 Task: Change the dump module for file dumper to Chromecast stream output.
Action: Mouse moved to (98, 12)
Screenshot: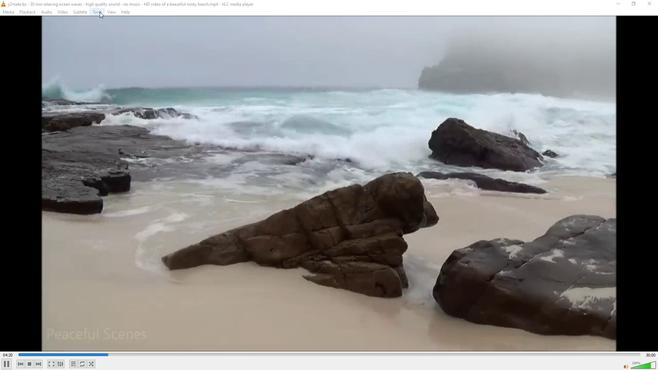 
Action: Mouse pressed left at (98, 12)
Screenshot: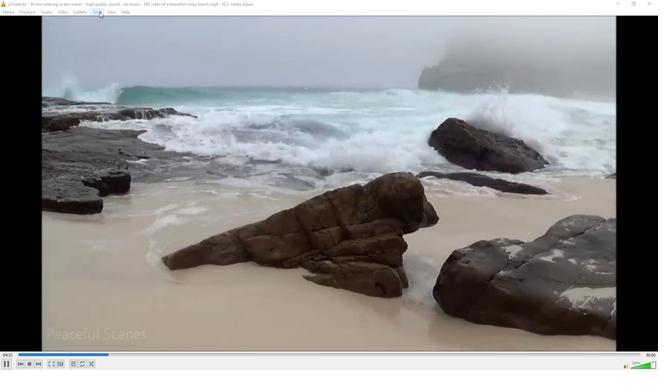 
Action: Mouse moved to (113, 92)
Screenshot: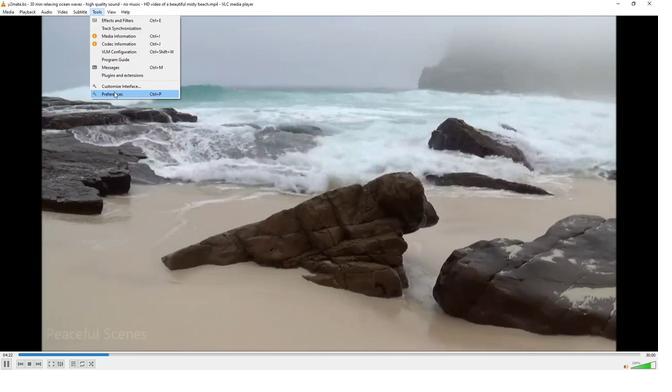 
Action: Mouse pressed left at (113, 92)
Screenshot: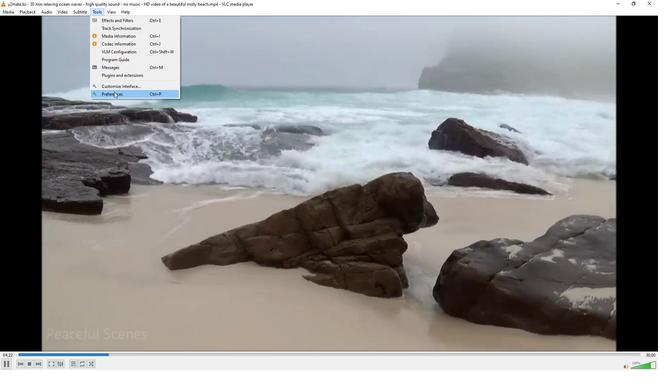 
Action: Mouse moved to (184, 286)
Screenshot: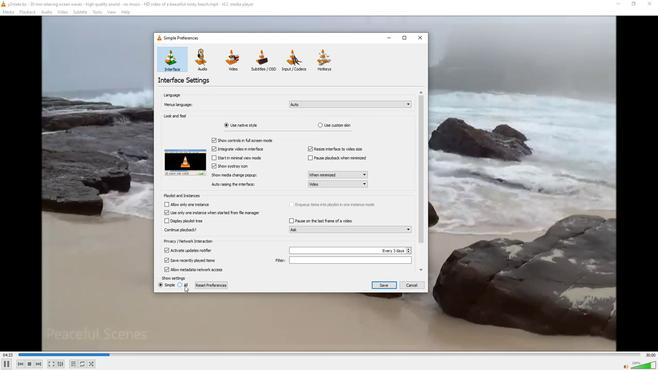 
Action: Mouse pressed left at (184, 286)
Screenshot: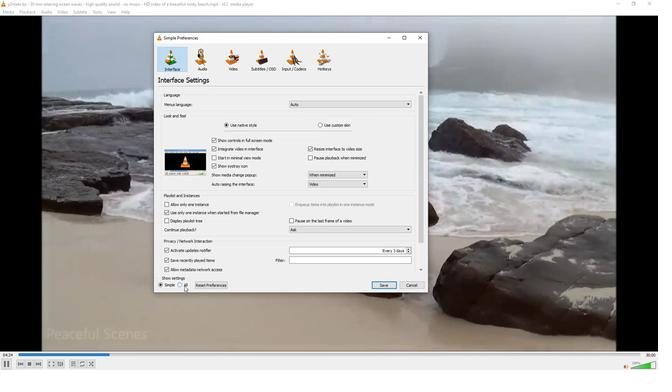 
Action: Mouse moved to (169, 186)
Screenshot: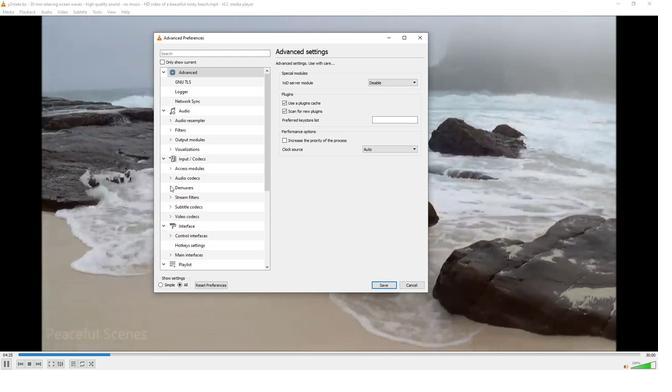 
Action: Mouse pressed left at (169, 186)
Screenshot: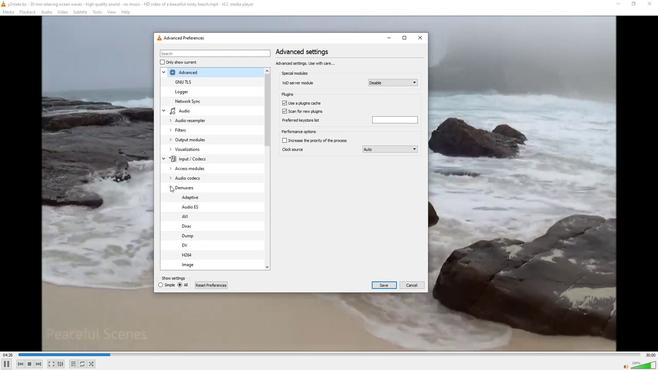 
Action: Mouse moved to (186, 236)
Screenshot: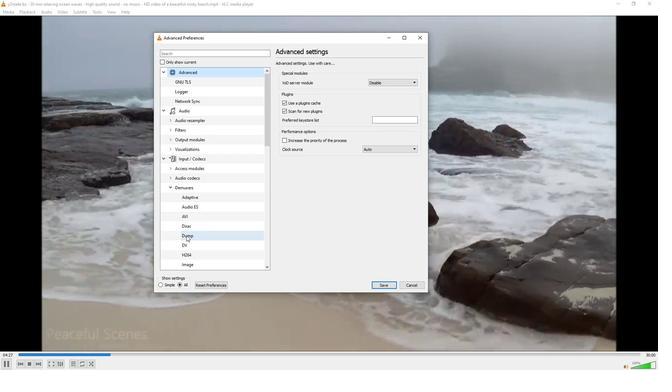 
Action: Mouse pressed left at (186, 236)
Screenshot: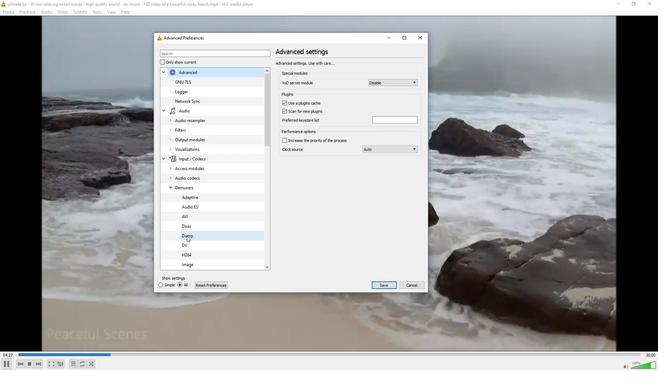 
Action: Mouse moved to (371, 74)
Screenshot: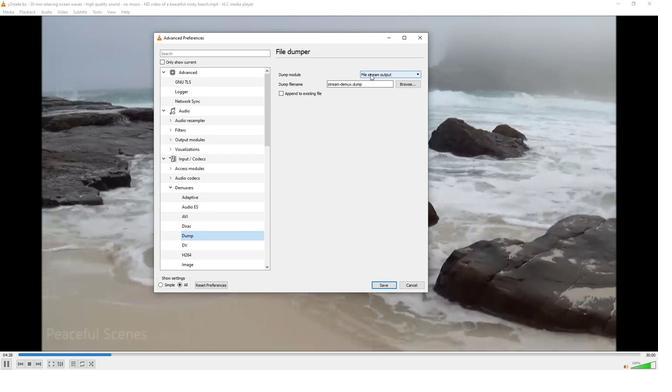 
Action: Mouse pressed left at (371, 74)
Screenshot: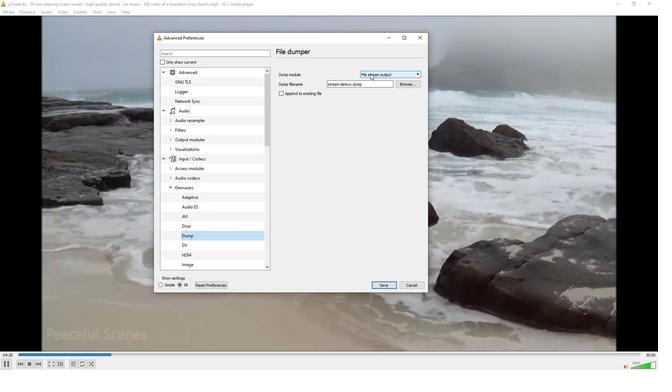 
Action: Mouse moved to (419, 98)
Screenshot: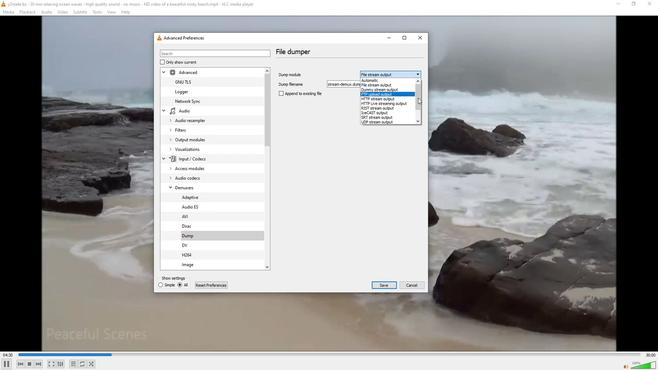 
Action: Mouse pressed left at (419, 98)
Screenshot: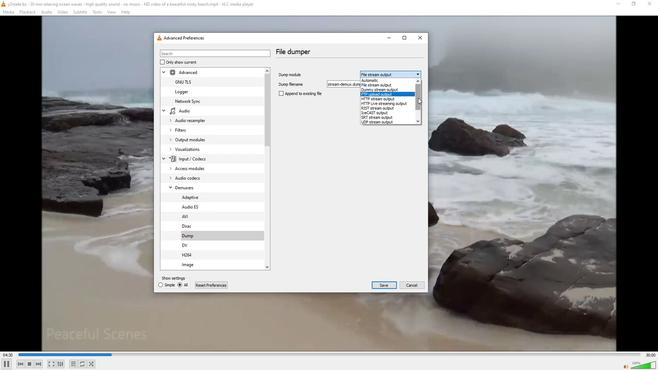 
Action: Mouse moved to (389, 116)
Screenshot: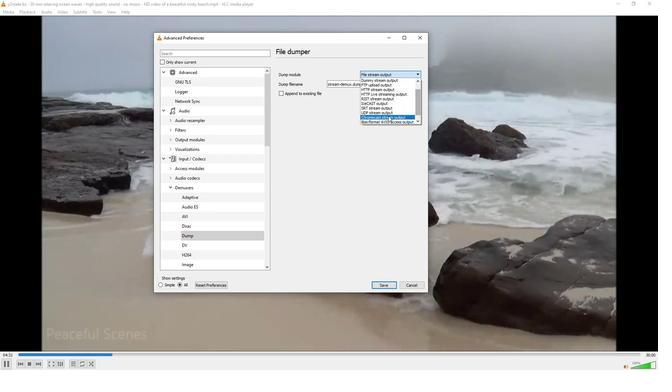 
Action: Mouse pressed left at (389, 116)
Screenshot: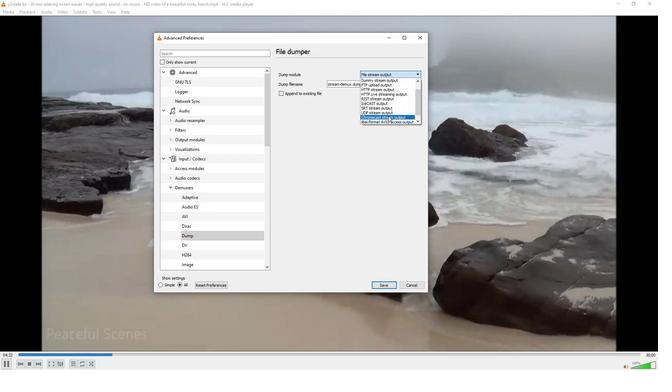 
